 Task: Enable the lightning experience welcome mat and salesforce product feedback form
Action: Mouse moved to (245, 241)
Screenshot: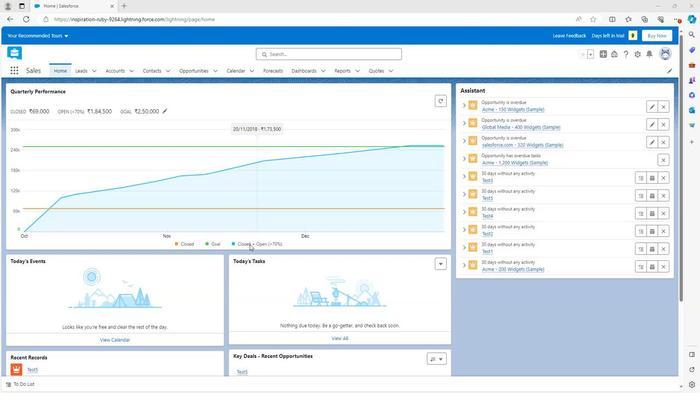 
Action: Mouse scrolled (245, 240) with delta (0, 0)
Screenshot: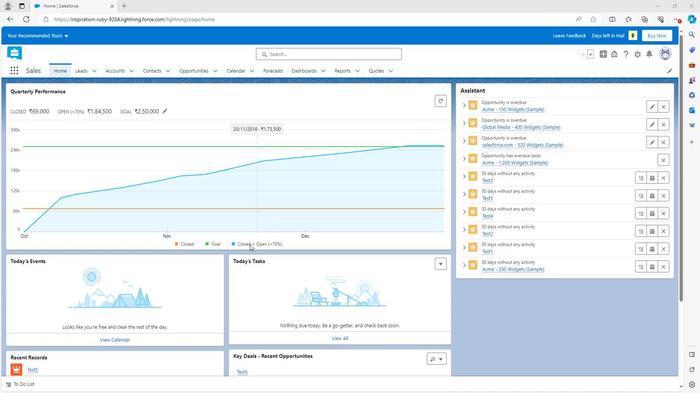 
Action: Mouse scrolled (245, 240) with delta (0, 0)
Screenshot: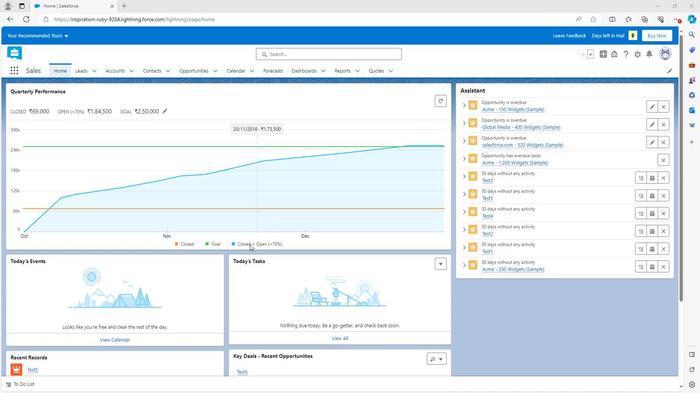 
Action: Mouse scrolled (245, 240) with delta (0, 0)
Screenshot: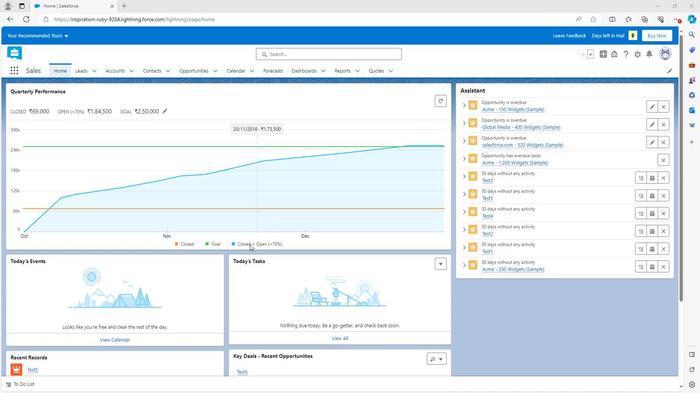 
Action: Mouse scrolled (245, 240) with delta (0, 0)
Screenshot: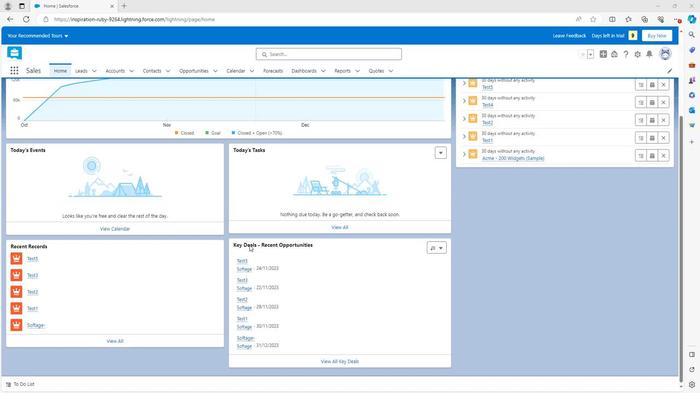 
Action: Mouse moved to (245, 241)
Screenshot: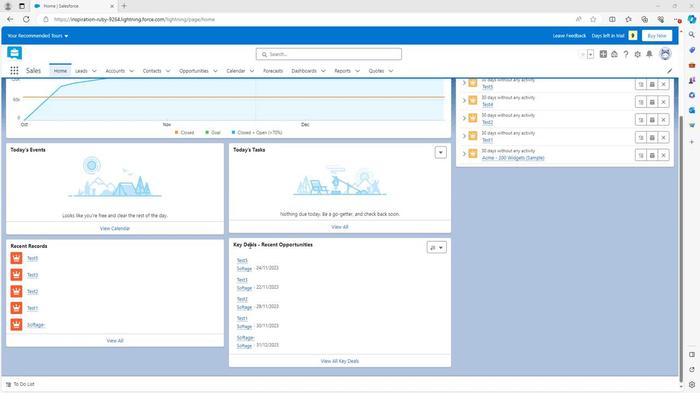 
Action: Mouse scrolled (245, 241) with delta (0, 0)
Screenshot: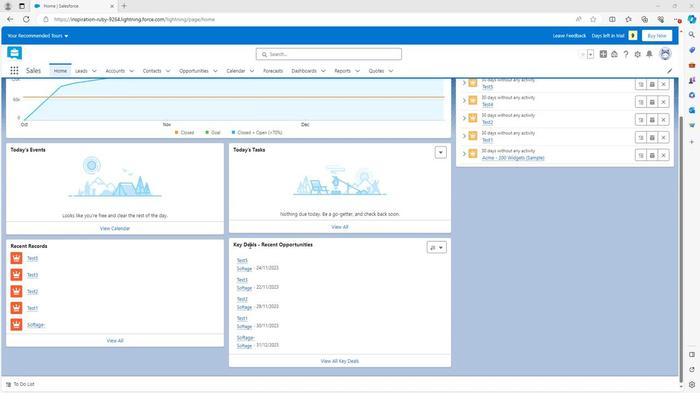 
Action: Mouse scrolled (245, 241) with delta (0, 0)
Screenshot: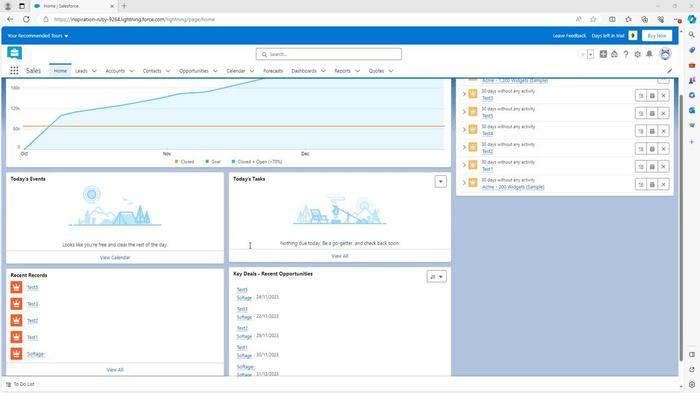 
Action: Mouse scrolled (245, 241) with delta (0, 0)
Screenshot: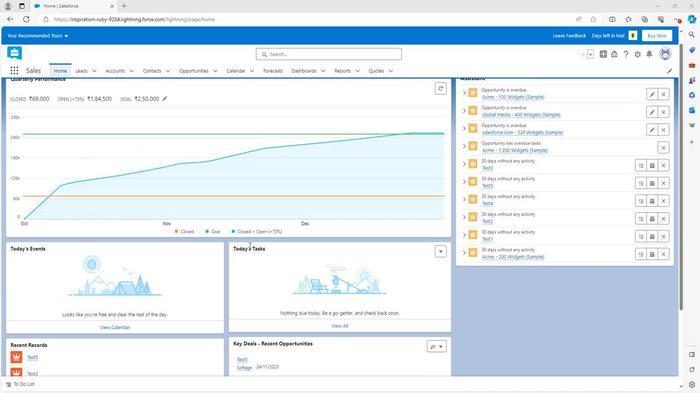 
Action: Mouse scrolled (245, 241) with delta (0, 0)
Screenshot: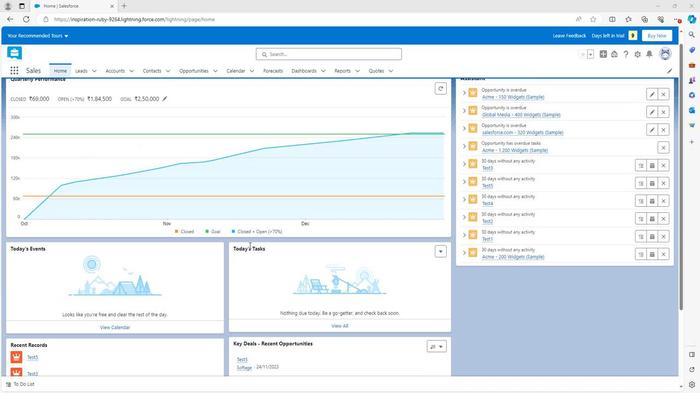 
Action: Mouse moved to (567, 67)
Screenshot: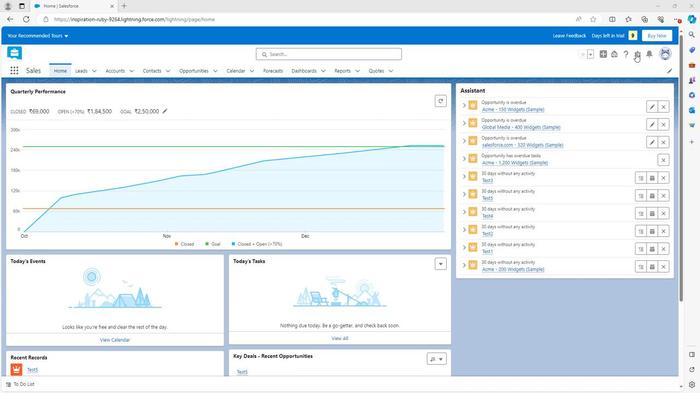 
Action: Mouse pressed left at (567, 67)
Screenshot: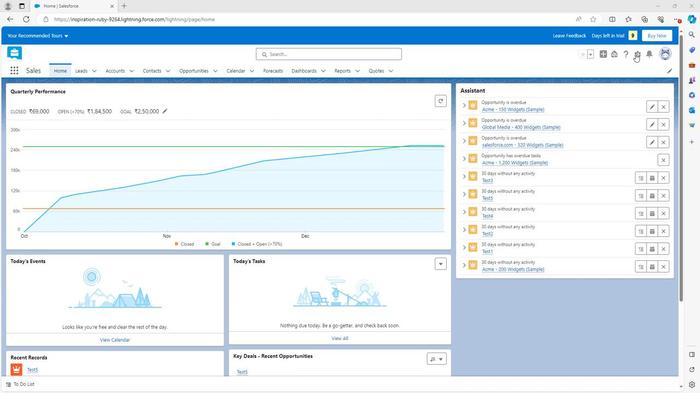 
Action: Mouse moved to (538, 86)
Screenshot: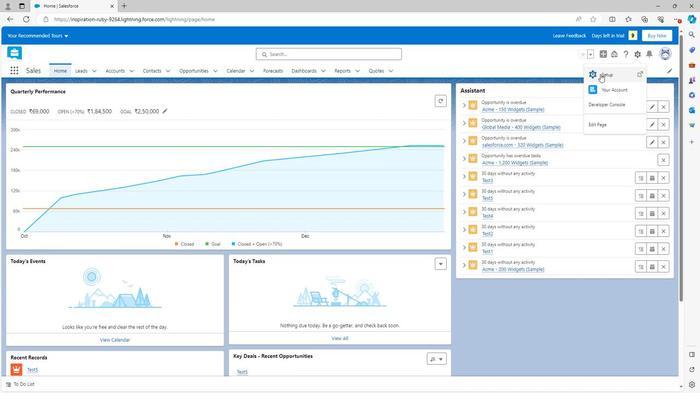 
Action: Mouse pressed left at (538, 86)
Screenshot: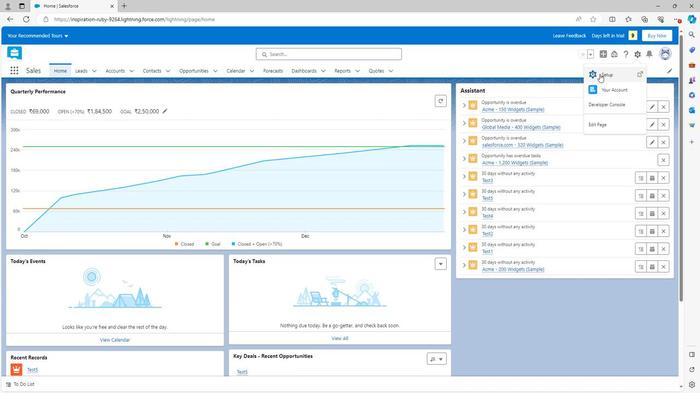 
Action: Mouse moved to (64, 277)
Screenshot: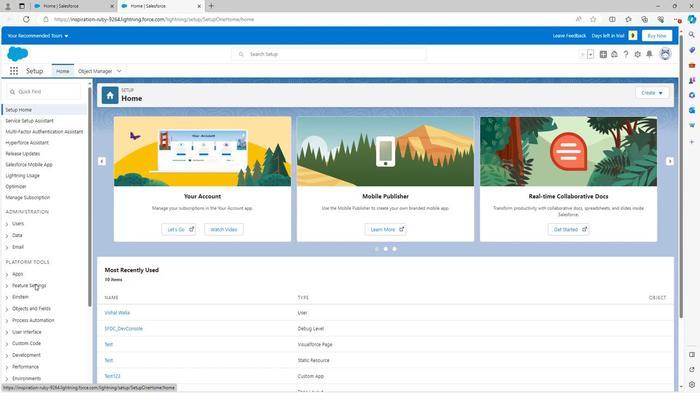 
Action: Mouse scrolled (64, 277) with delta (0, 0)
Screenshot: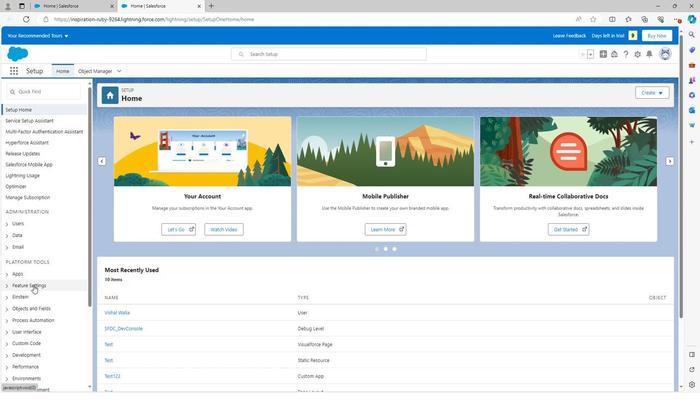 
Action: Mouse scrolled (64, 277) with delta (0, 0)
Screenshot: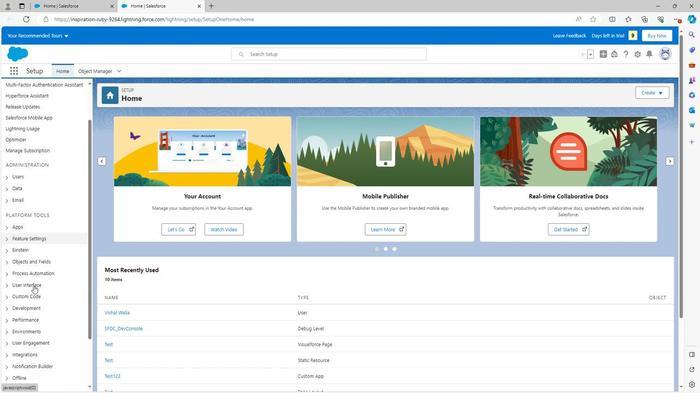 
Action: Mouse scrolled (64, 277) with delta (0, 0)
Screenshot: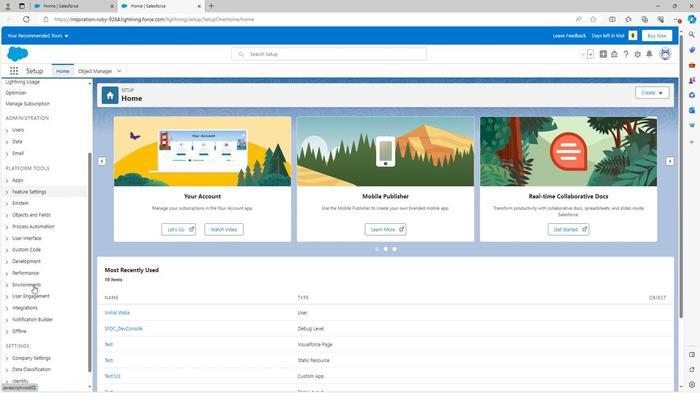 
Action: Mouse moved to (64, 278)
Screenshot: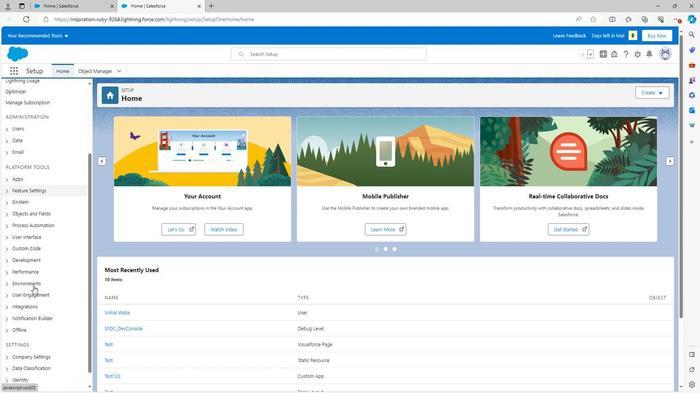 
Action: Mouse scrolled (64, 277) with delta (0, 0)
Screenshot: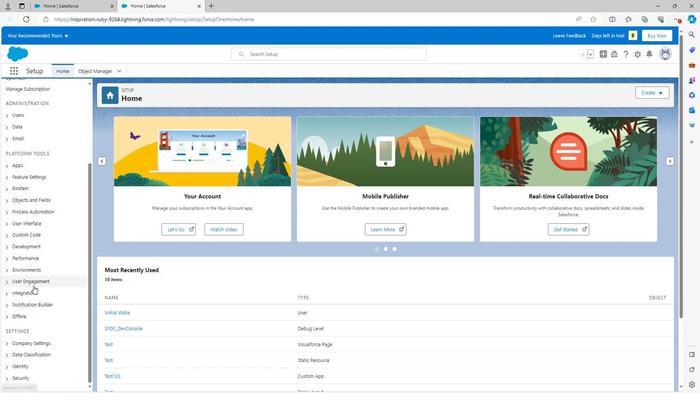 
Action: Mouse moved to (41, 273)
Screenshot: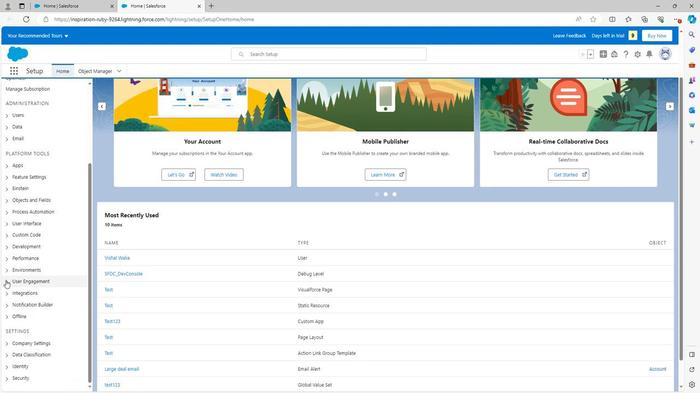 
Action: Mouse pressed left at (41, 273)
Screenshot: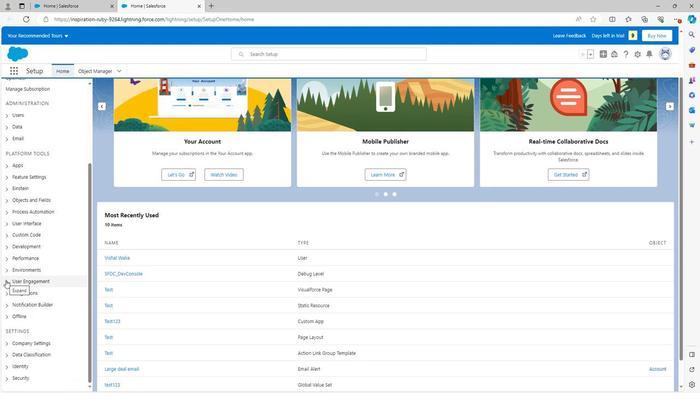 
Action: Mouse moved to (66, 282)
Screenshot: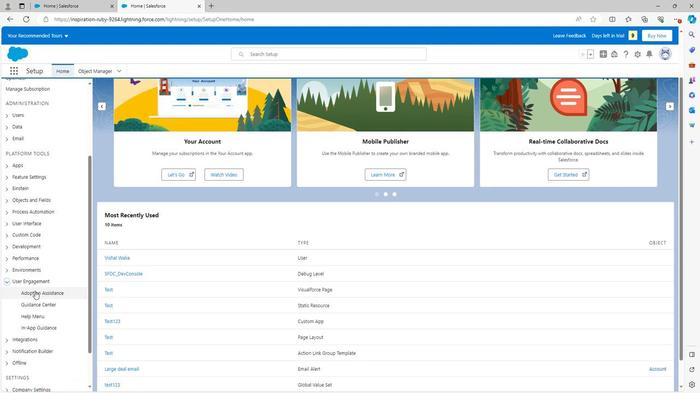 
Action: Mouse pressed left at (66, 282)
Screenshot: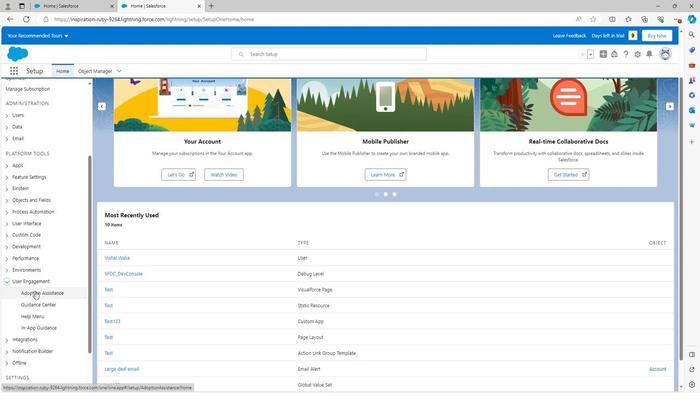 
Action: Mouse moved to (547, 205)
Screenshot: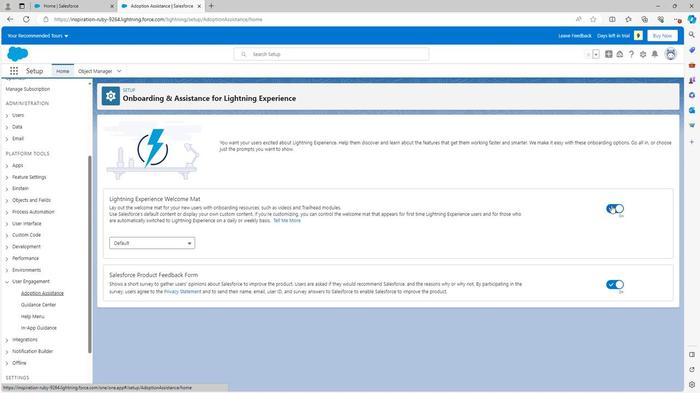 
Action: Mouse pressed left at (547, 205)
Screenshot: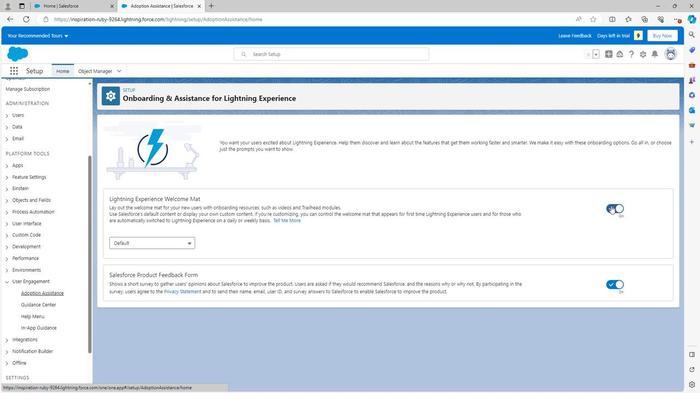 
Action: Mouse moved to (555, 207)
Screenshot: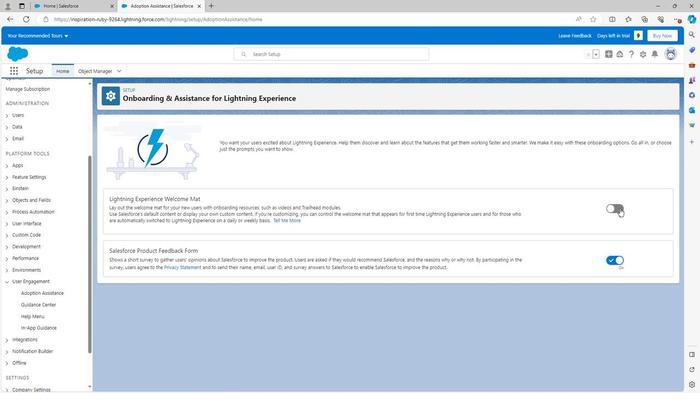 
Action: Mouse pressed left at (555, 207)
Screenshot: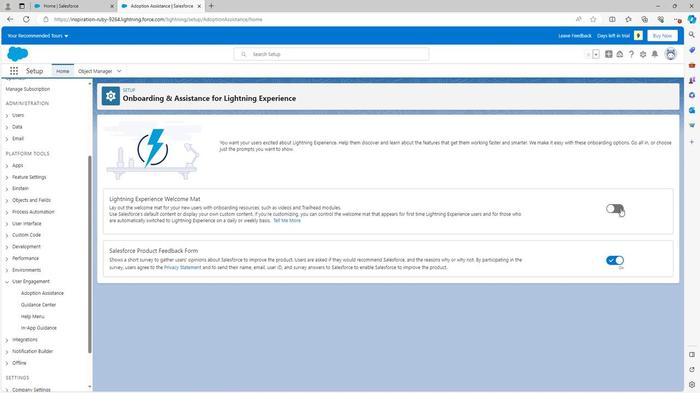 
Action: Mouse moved to (549, 277)
Screenshot: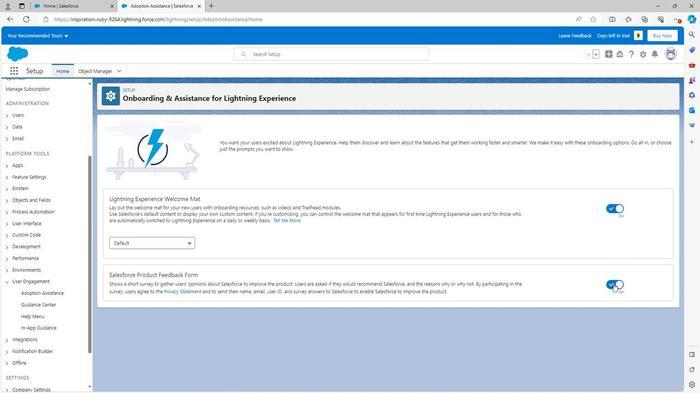 
Action: Mouse pressed left at (549, 277)
Screenshot: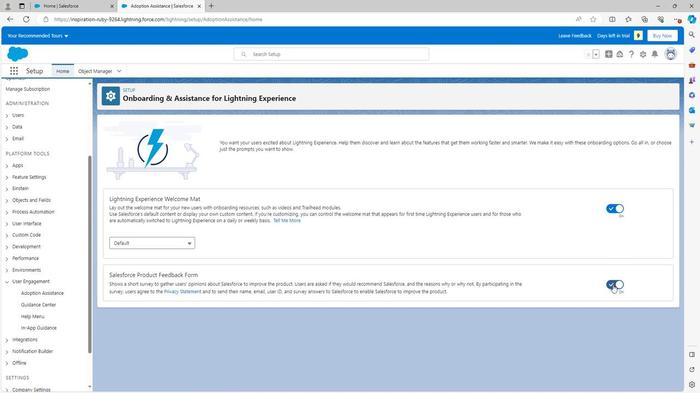 
Action: Mouse moved to (552, 274)
Screenshot: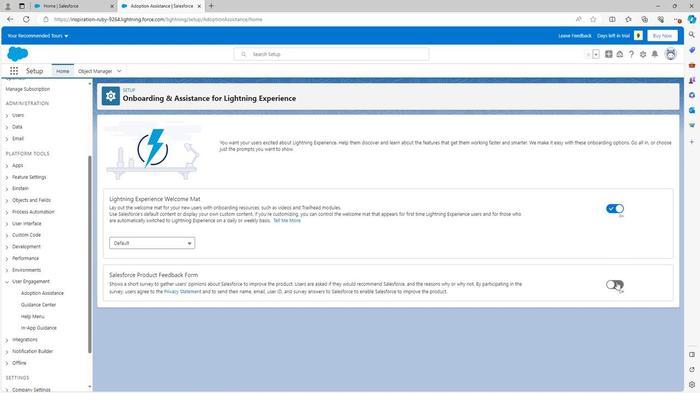 
Action: Mouse pressed left at (552, 274)
Screenshot: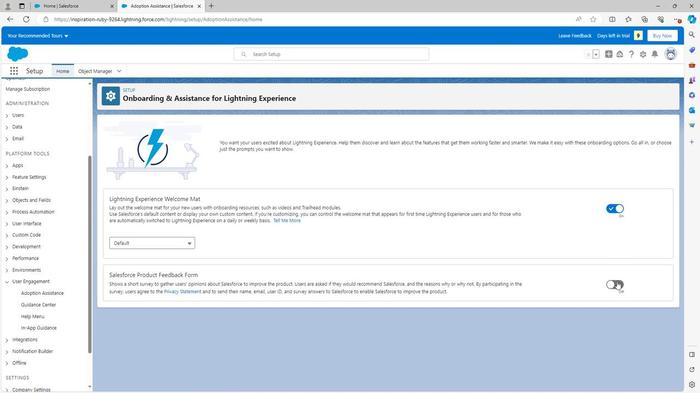 
Action: Mouse moved to (174, 240)
Screenshot: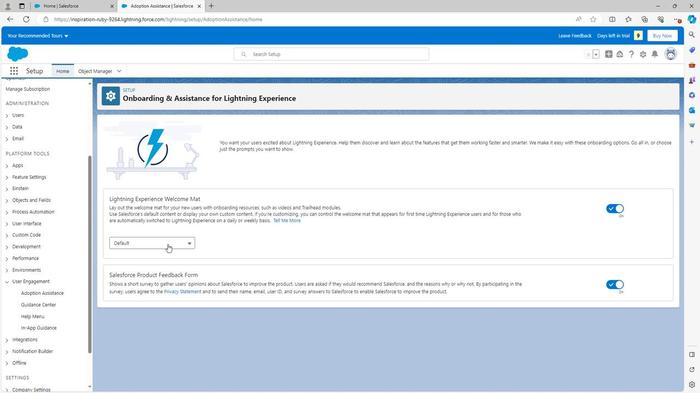 
Action: Mouse pressed left at (174, 240)
Screenshot: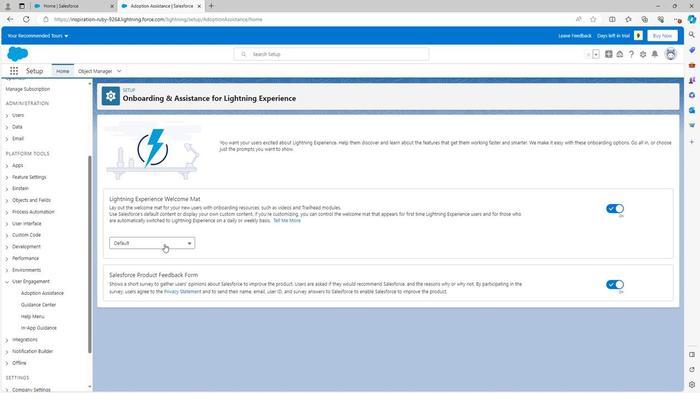 
Action: Mouse pressed left at (174, 240)
Screenshot: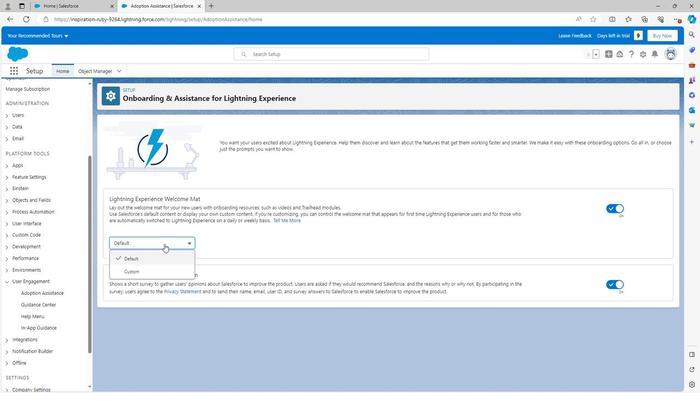 
Action: Mouse moved to (210, 244)
Screenshot: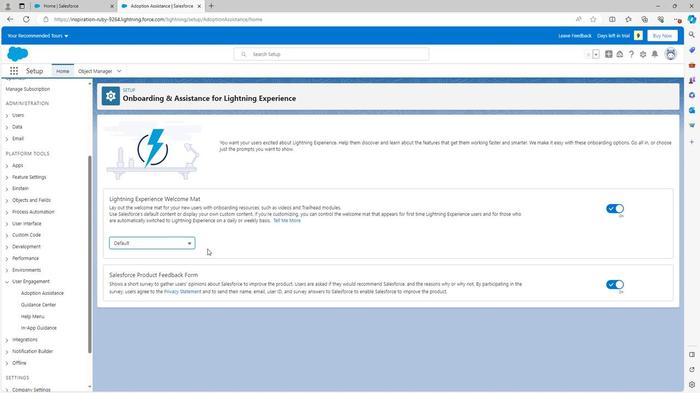 
